 Task: Search for other forecasts created by the user
Action: Mouse scrolled (370, 201) with delta (0, 0)
Screenshot: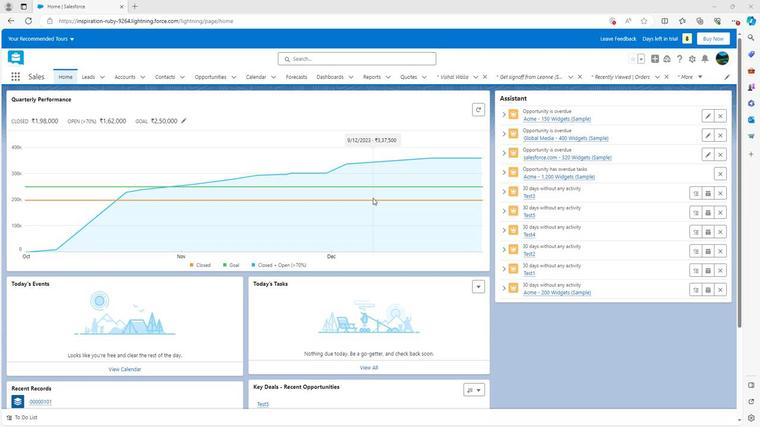 
Action: Mouse scrolled (370, 201) with delta (0, 0)
Screenshot: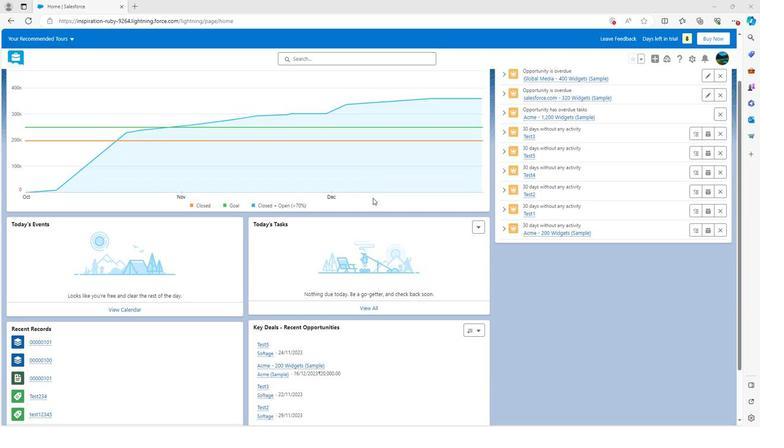 
Action: Mouse scrolled (370, 201) with delta (0, 0)
Screenshot: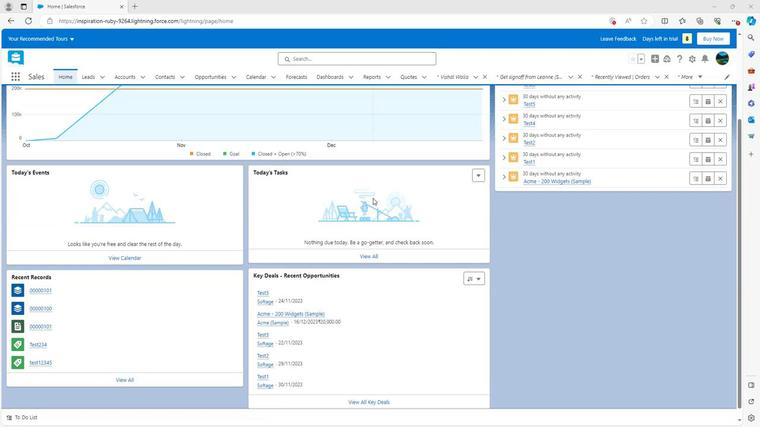 
Action: Mouse scrolled (370, 202) with delta (0, 0)
Screenshot: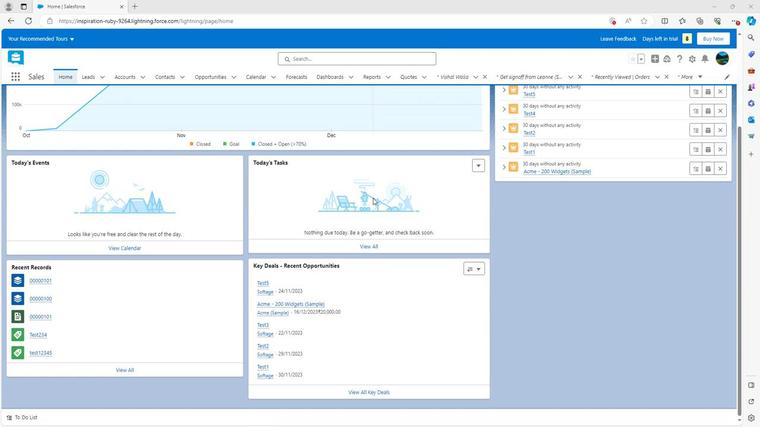 
Action: Mouse scrolled (370, 202) with delta (0, 0)
Screenshot: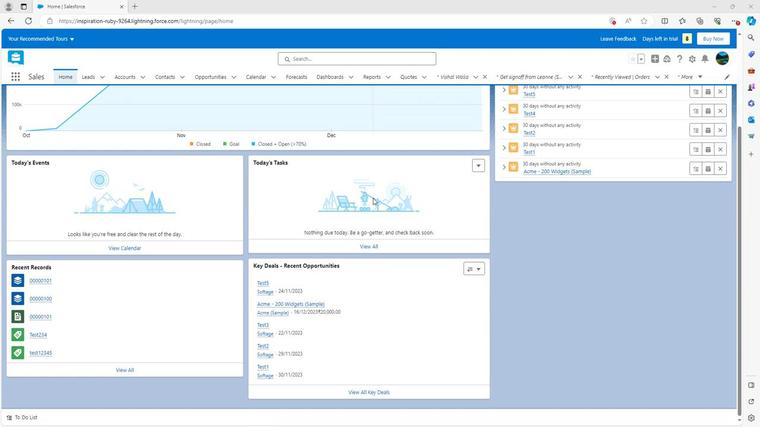 
Action: Mouse scrolled (370, 202) with delta (0, 0)
Screenshot: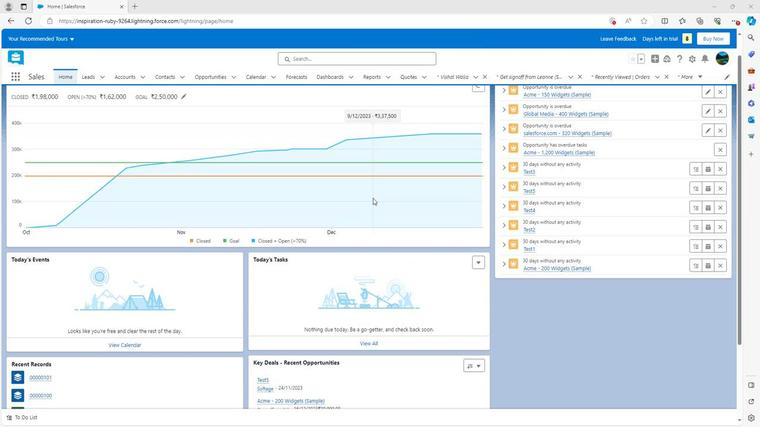 
Action: Mouse scrolled (370, 202) with delta (0, 0)
Screenshot: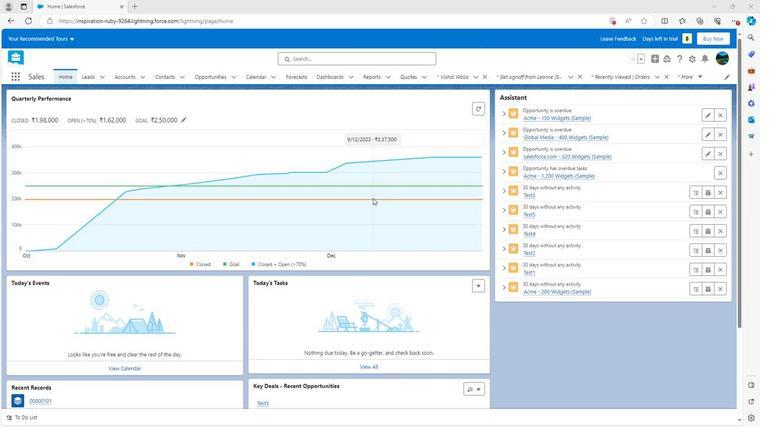 
Action: Mouse scrolled (370, 202) with delta (0, 0)
Screenshot: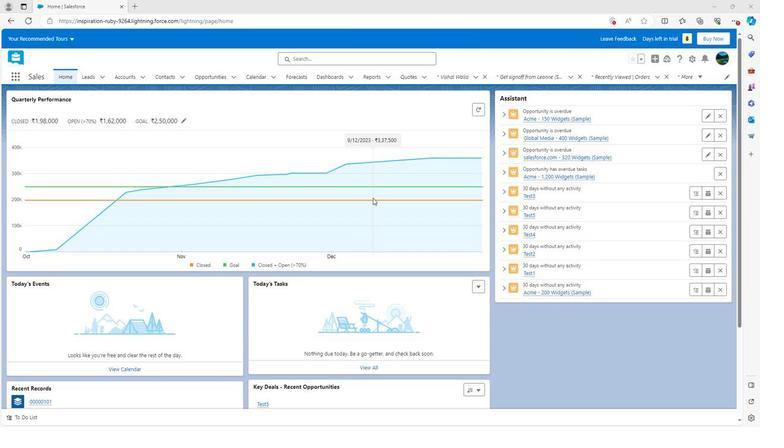 
Action: Mouse moved to (292, 76)
Screenshot: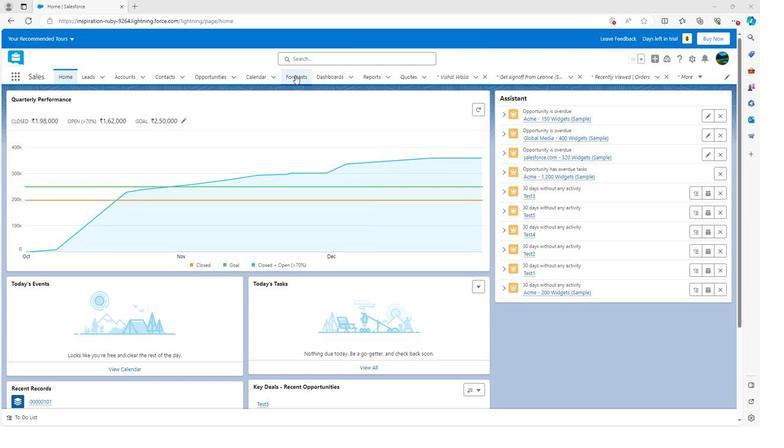 
Action: Mouse pressed left at (292, 76)
Screenshot: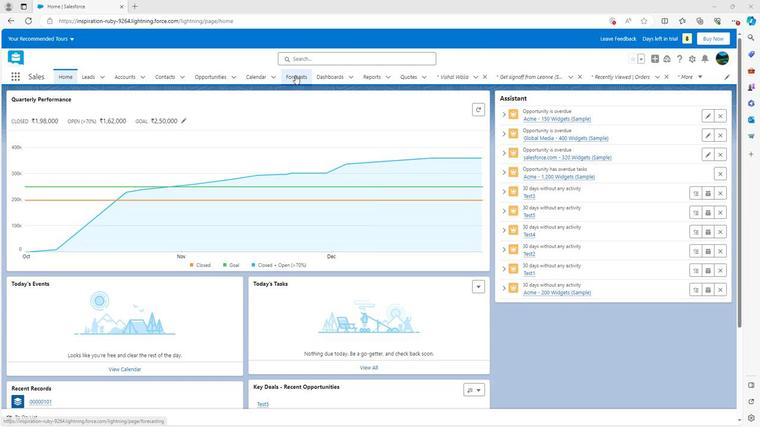 
Action: Mouse moved to (645, 105)
Screenshot: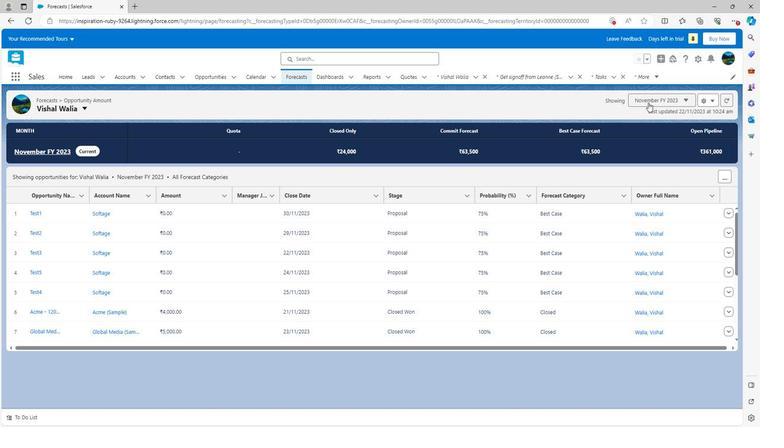 
Action: Mouse pressed left at (645, 105)
Screenshot: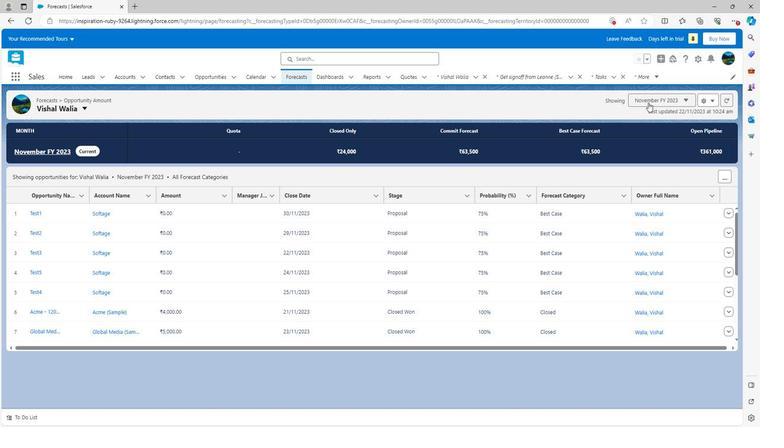 
Action: Mouse moved to (492, 137)
Screenshot: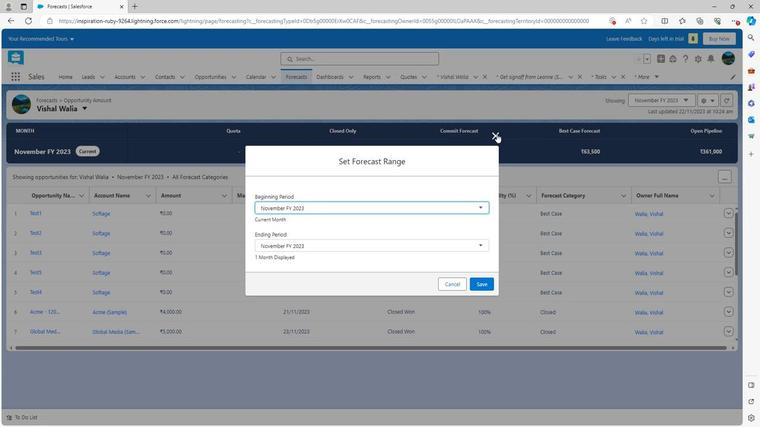 
Action: Mouse pressed left at (492, 137)
Screenshot: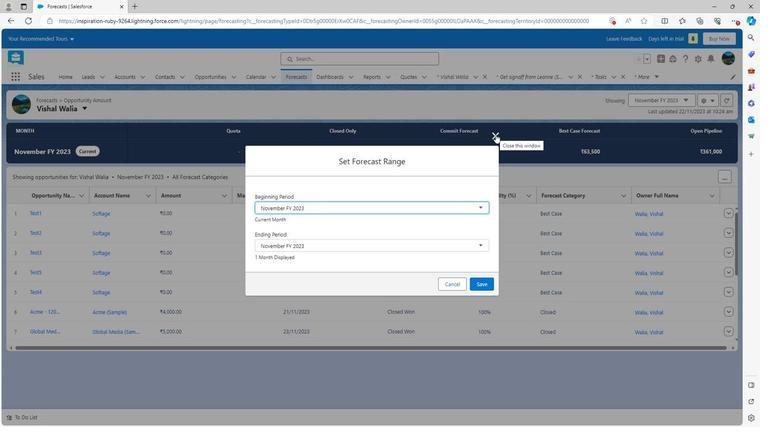 
Action: Mouse moved to (80, 109)
Screenshot: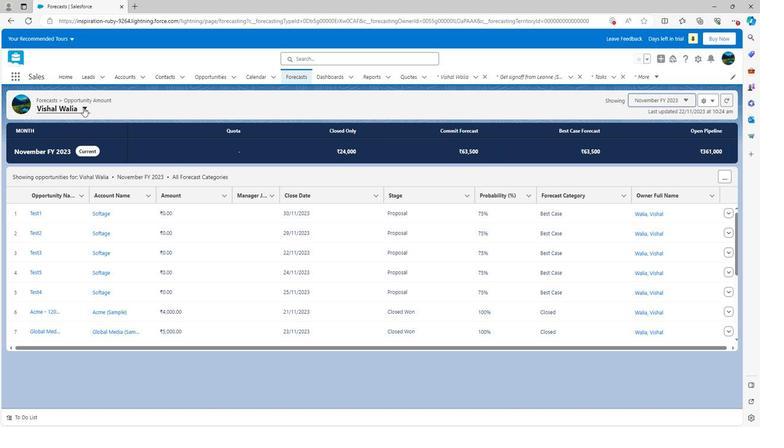 
Action: Mouse pressed left at (80, 109)
Screenshot: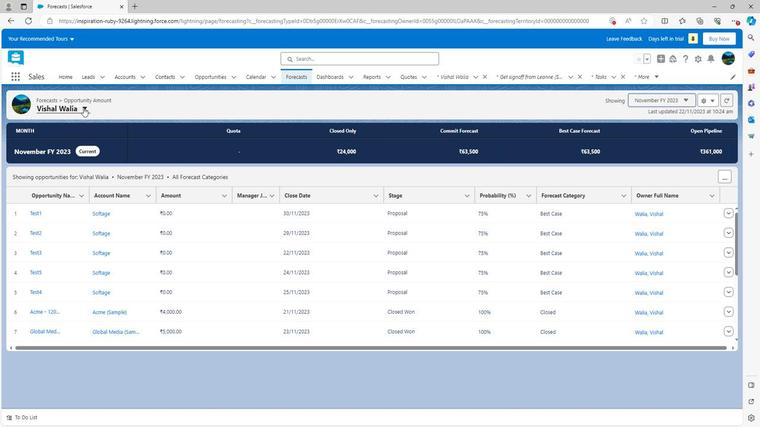 
Action: Mouse moved to (68, 135)
Screenshot: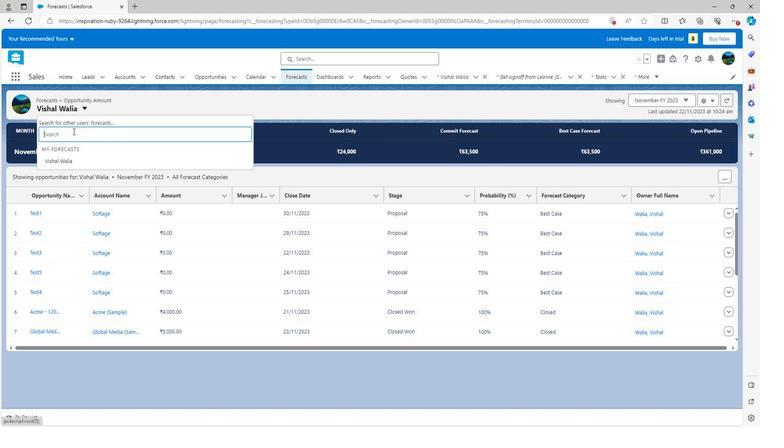 
Action: Mouse pressed left at (68, 135)
Screenshot: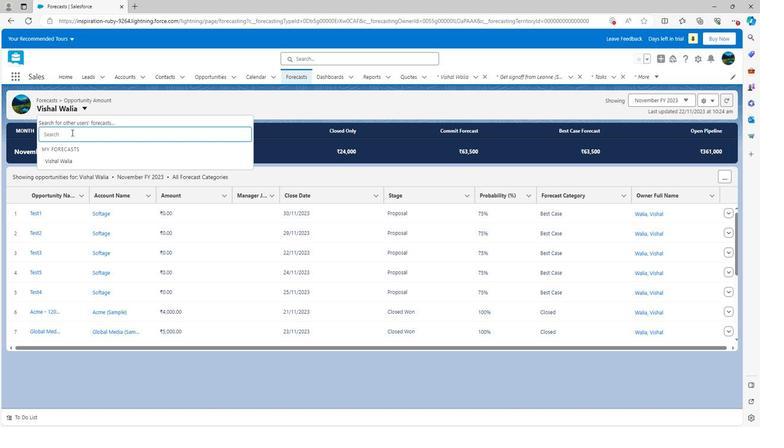 
Action: Mouse moved to (59, 163)
Screenshot: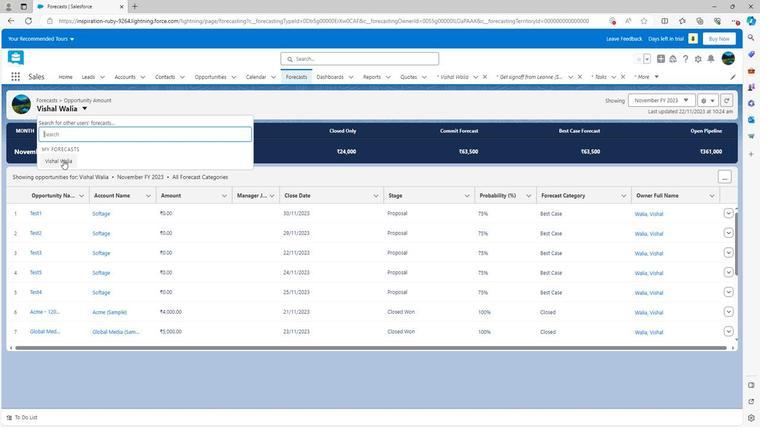 
Action: Mouse pressed left at (59, 163)
Screenshot: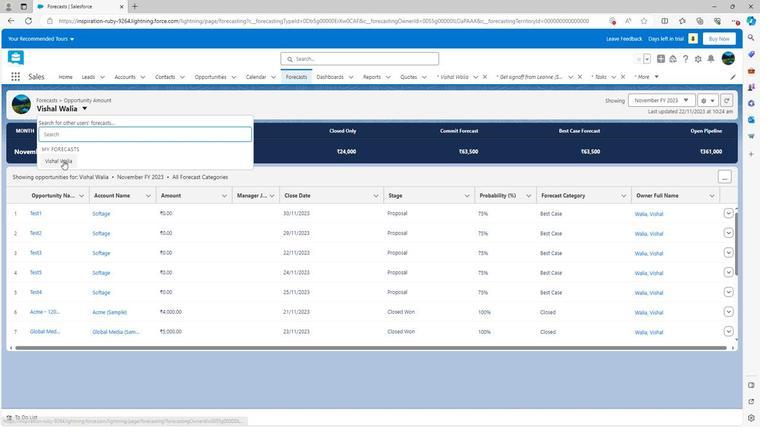 
Action: Mouse moved to (280, 173)
Screenshot: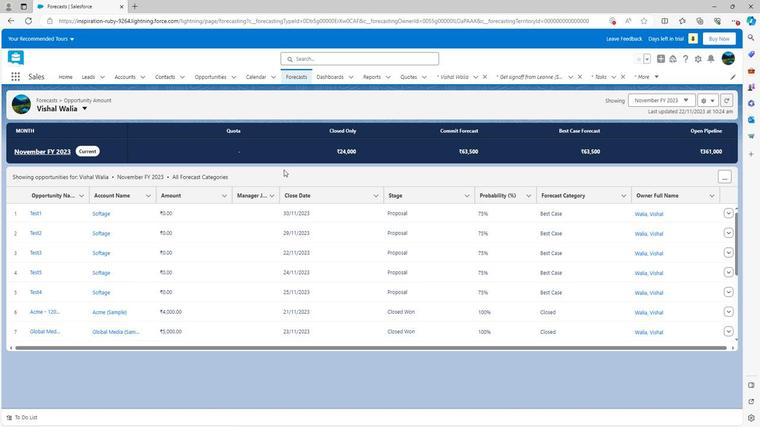 
